 Task: Cancel response.
Action: Mouse moved to (534, 154)
Screenshot: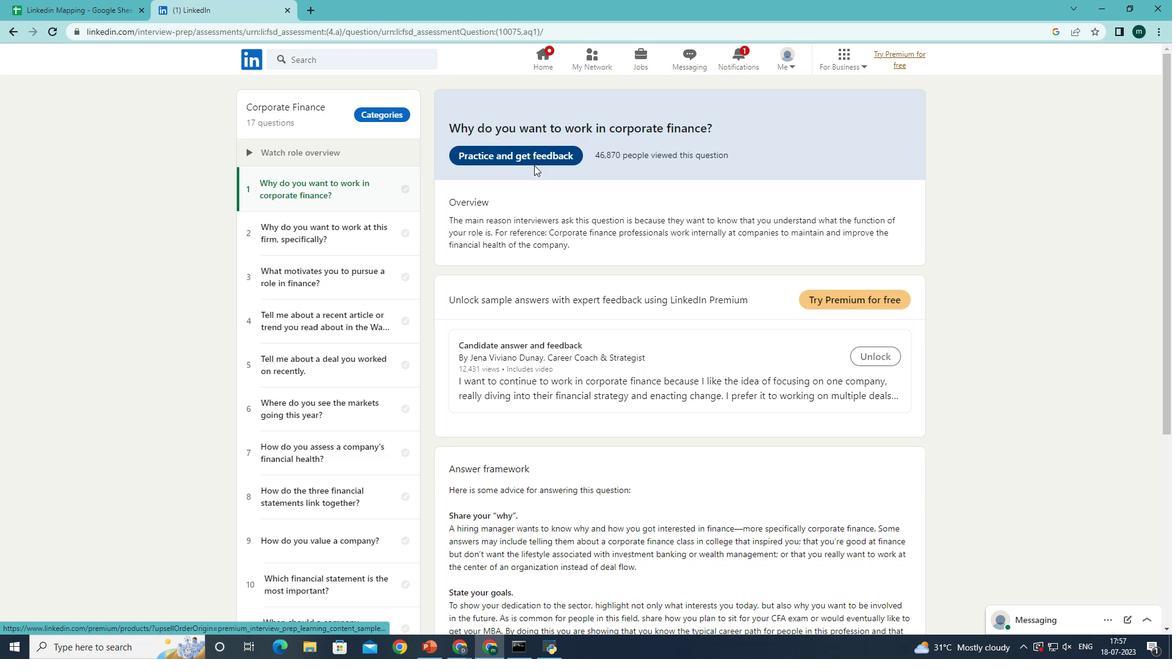 
Action: Mouse pressed left at (534, 154)
Screenshot: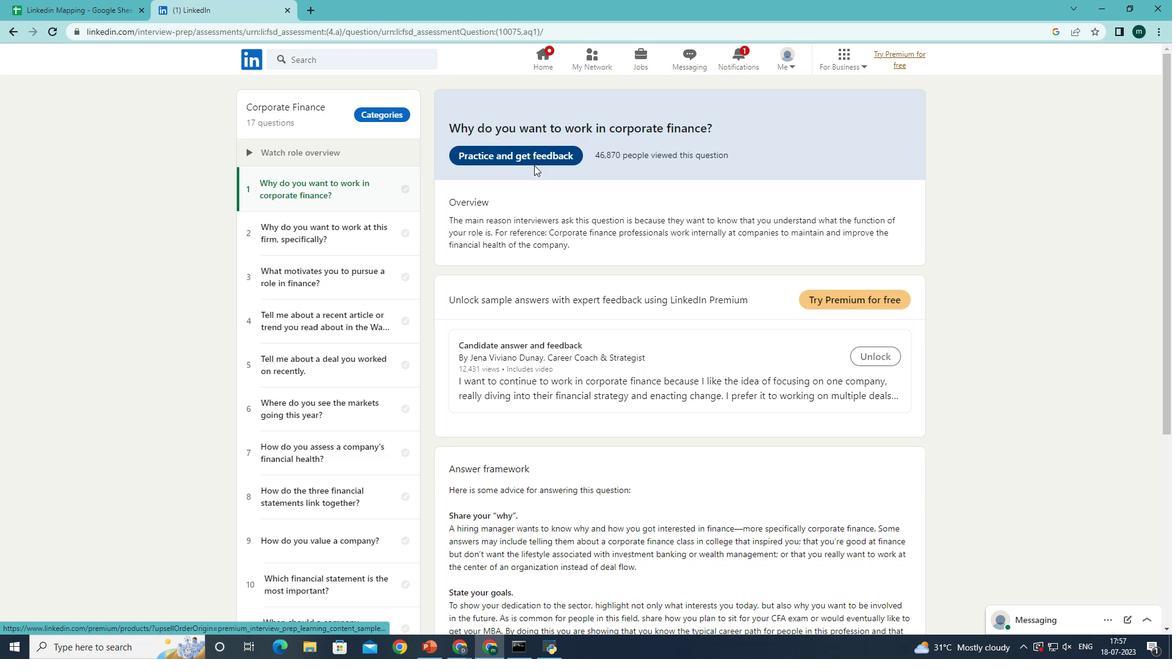 
Action: Mouse moved to (579, 395)
Screenshot: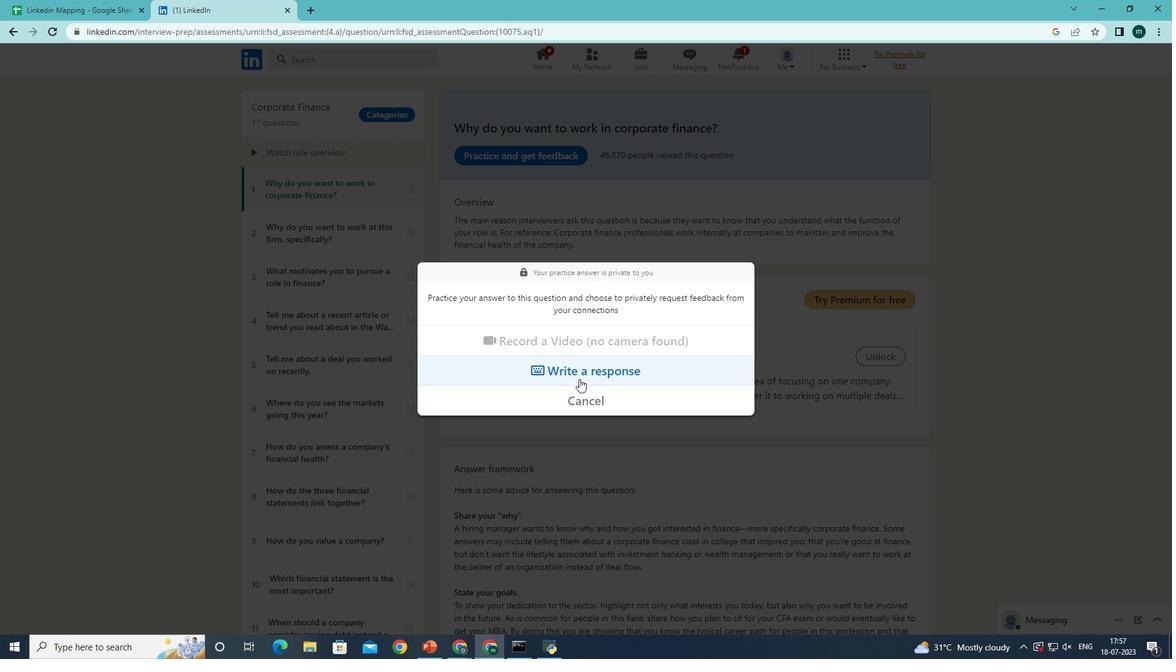 
Action: Mouse pressed left at (579, 395)
Screenshot: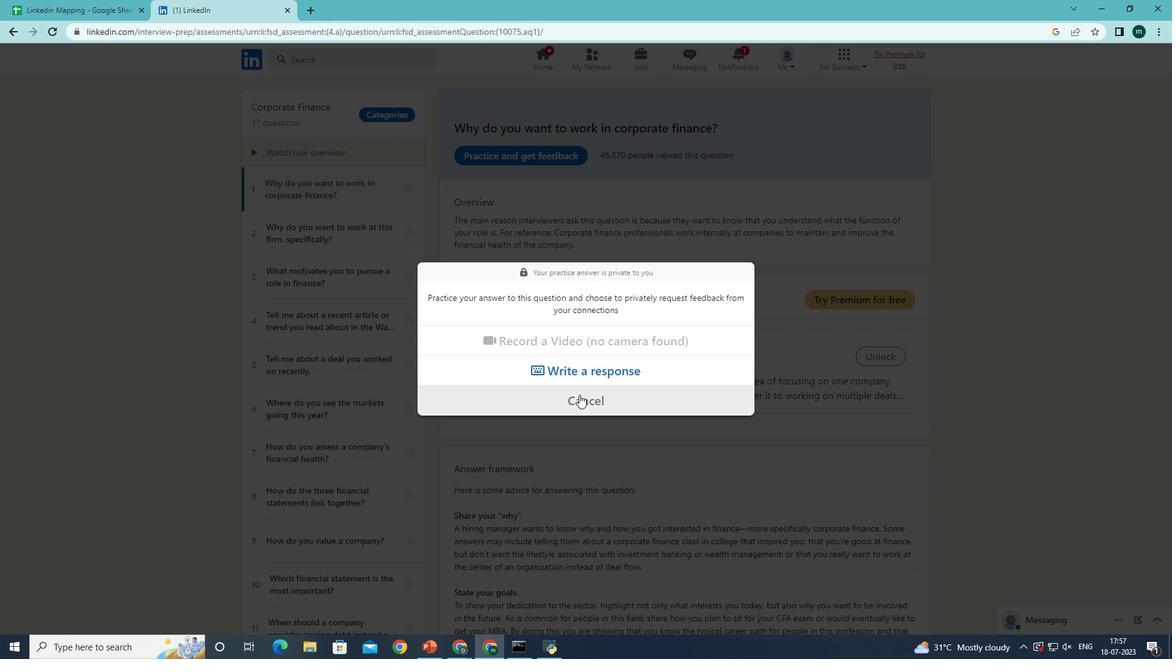 
